 Task: In Crop Inspector Change Points to Inches
Action: Mouse pressed left at (228, 235)
Screenshot: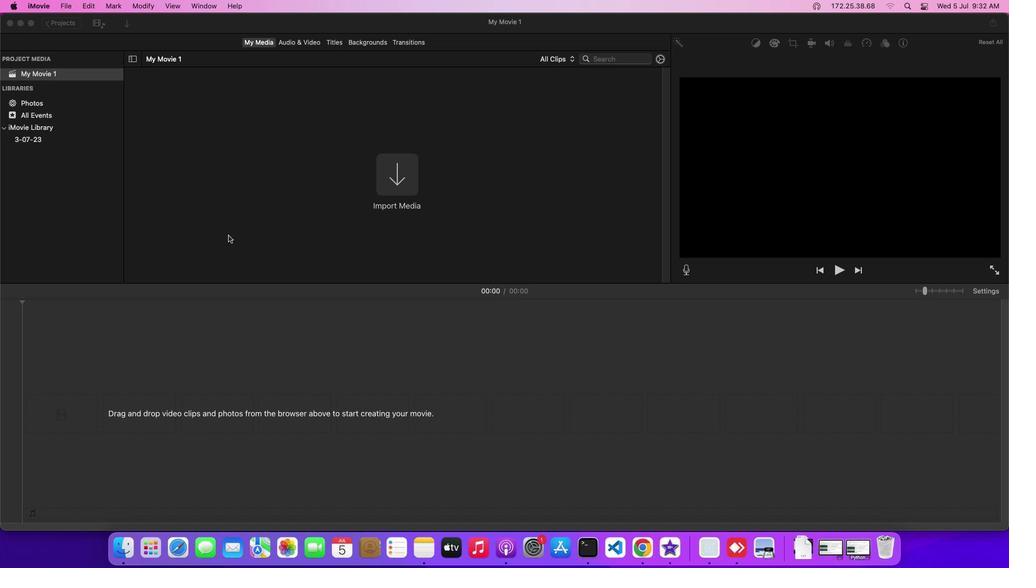 
Action: Mouse moved to (36, 0)
Screenshot: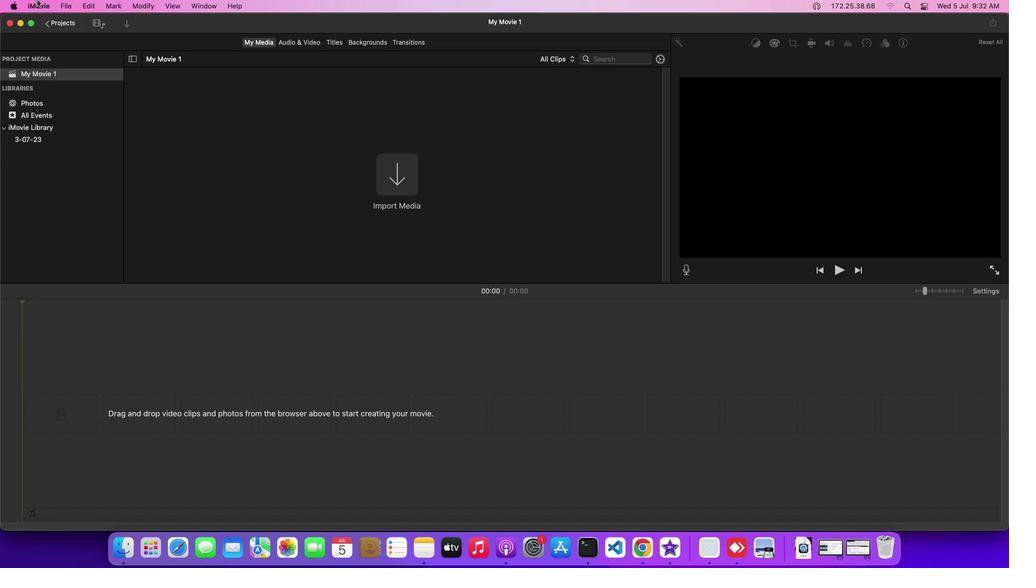 
Action: Mouse pressed left at (36, 0)
Screenshot: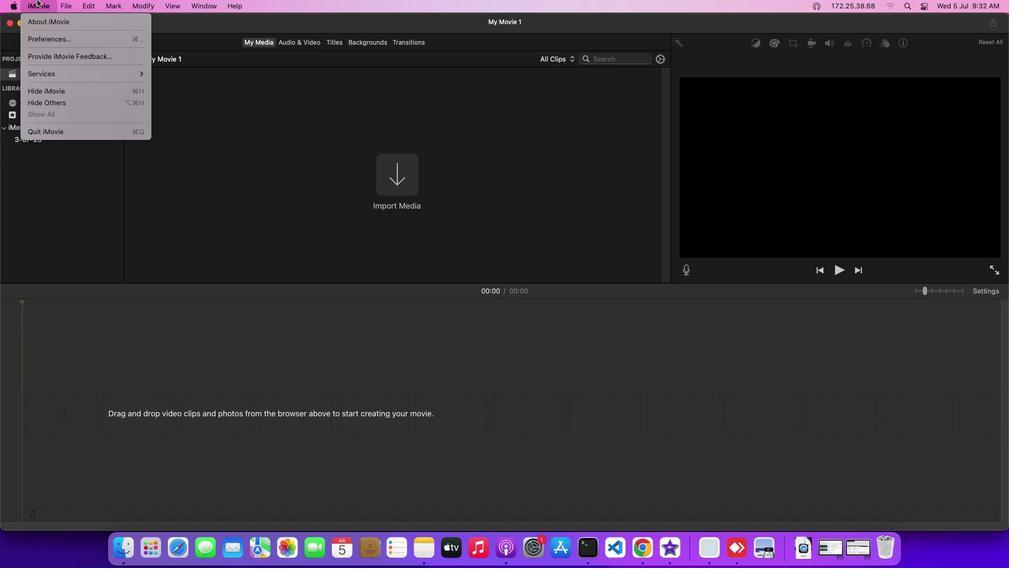 
Action: Mouse moved to (39, 17)
Screenshot: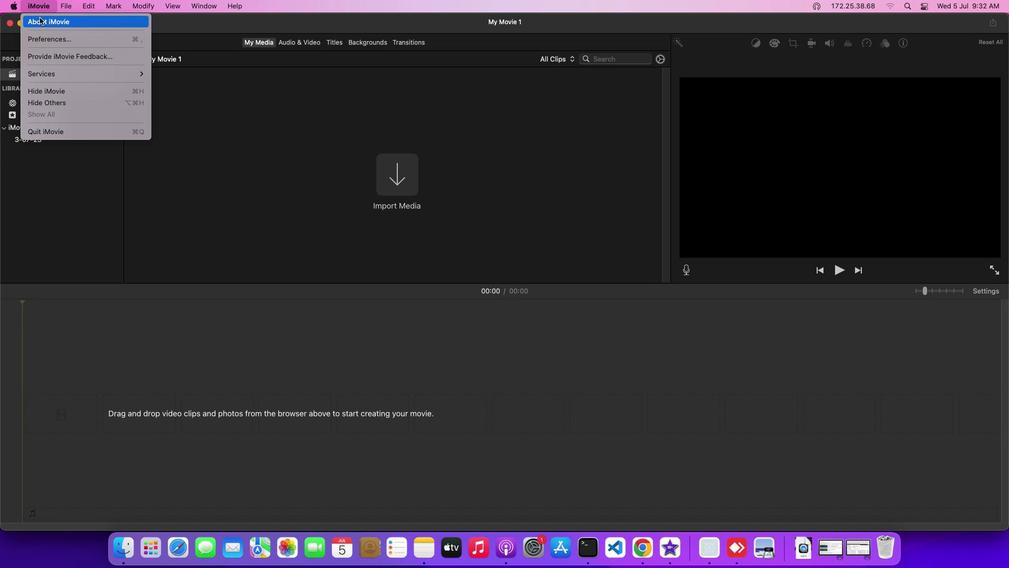 
Action: Mouse pressed left at (39, 17)
Screenshot: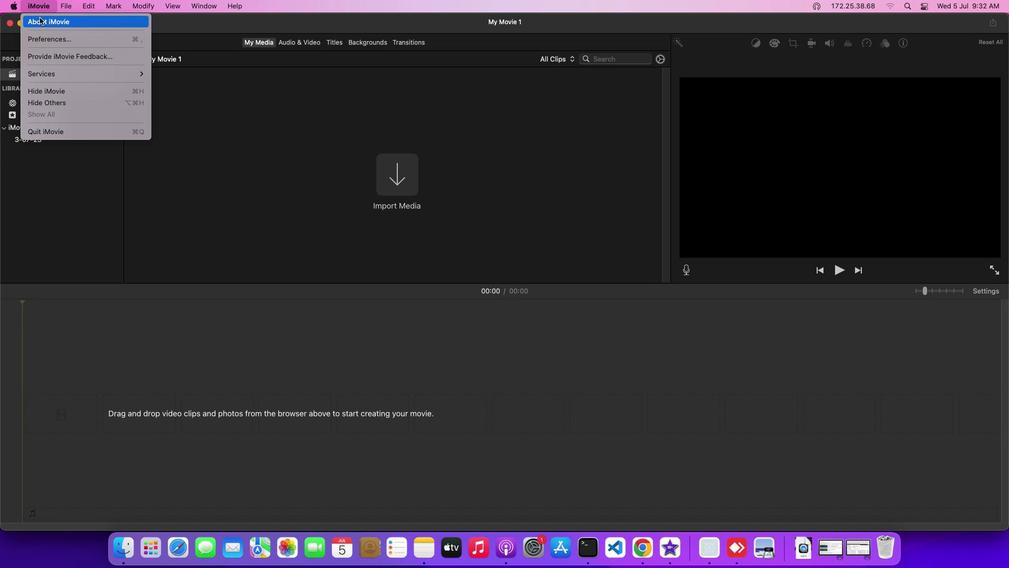 
Action: Mouse moved to (608, 308)
Screenshot: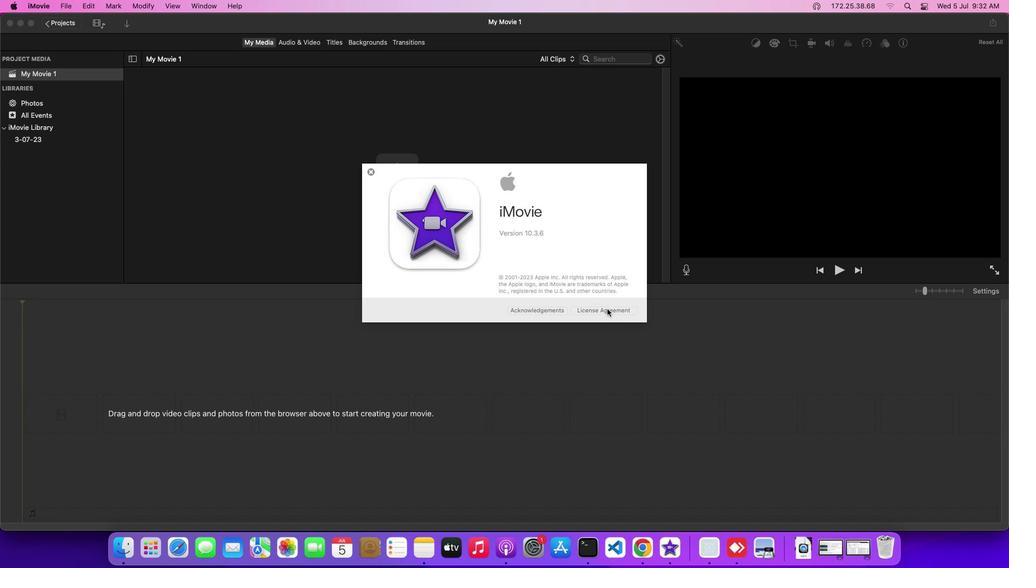 
Action: Mouse pressed left at (608, 308)
Screenshot: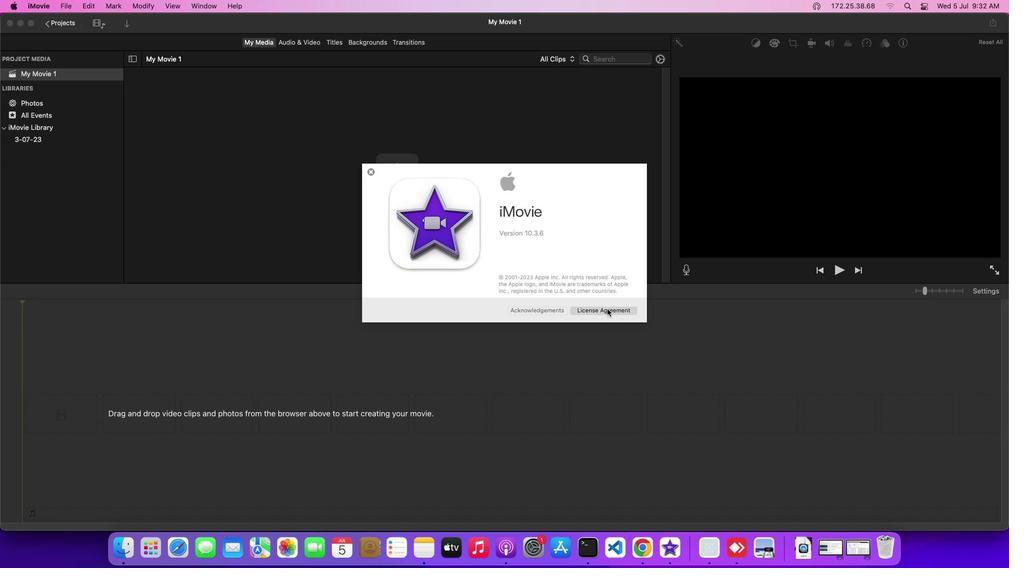 
Action: Mouse moved to (441, 31)
Screenshot: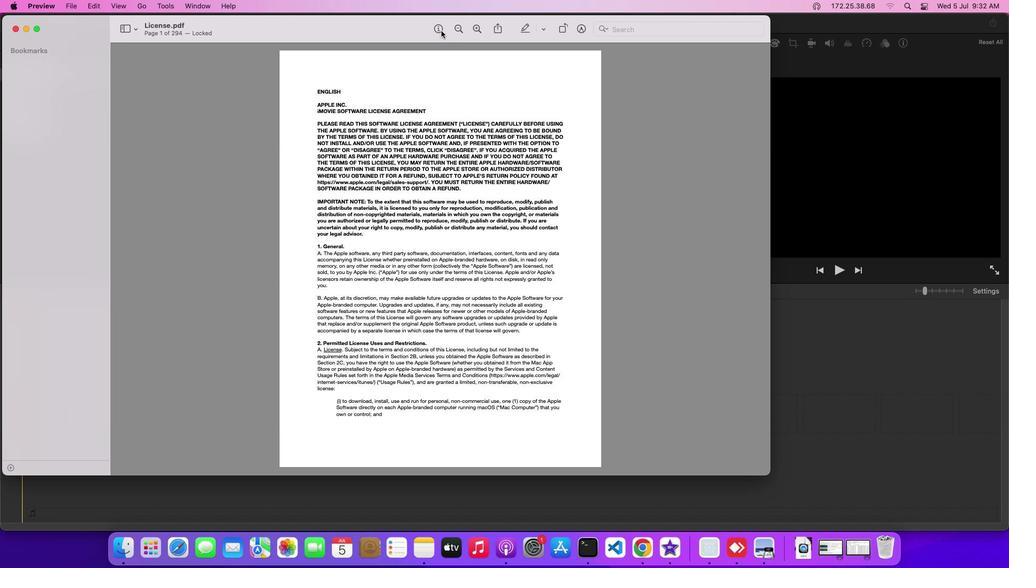 
Action: Mouse pressed left at (441, 31)
Screenshot: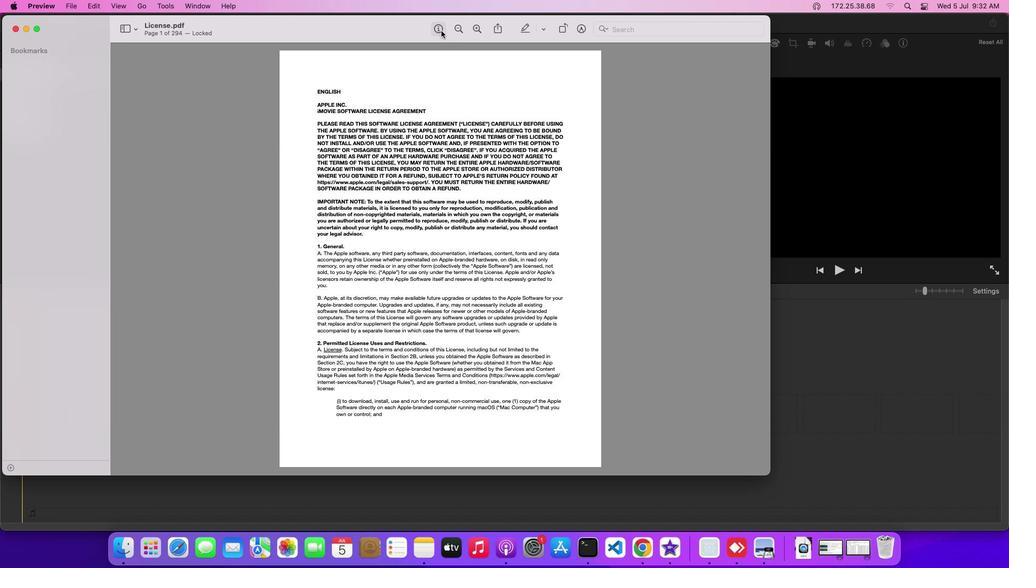 
Action: Mouse moved to (602, 35)
Screenshot: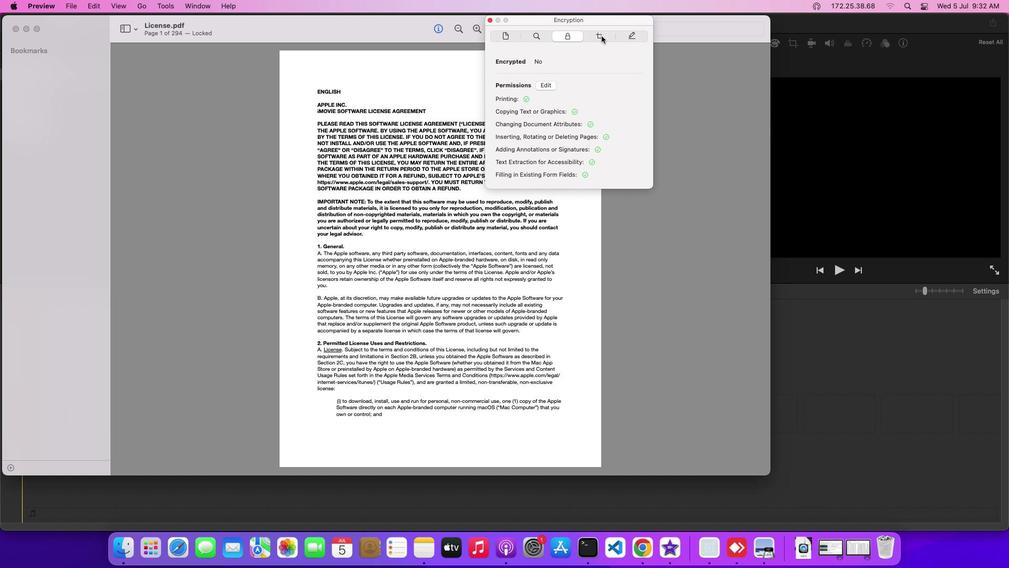 
Action: Mouse pressed left at (602, 35)
Screenshot: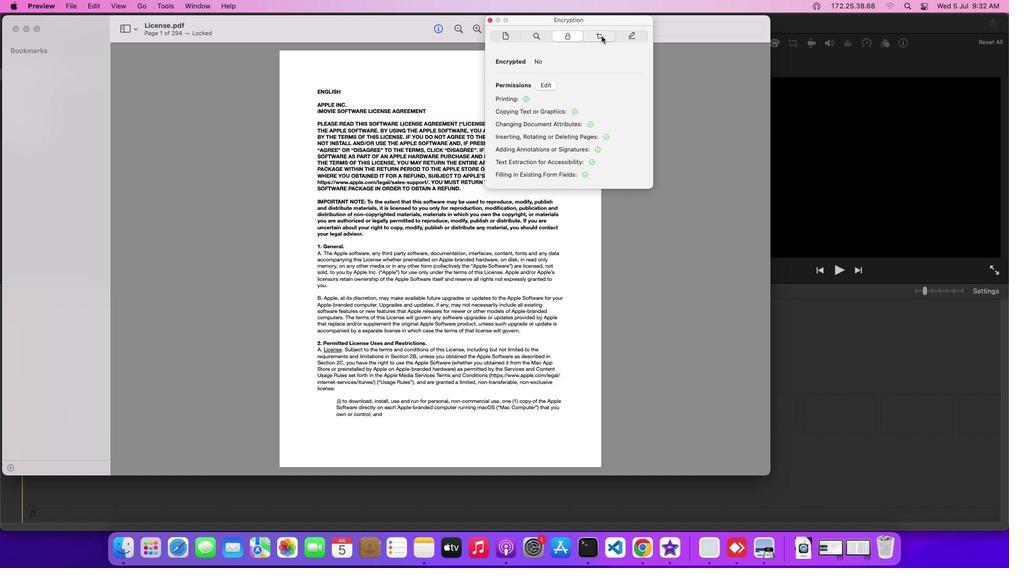 
Action: Mouse moved to (588, 65)
Screenshot: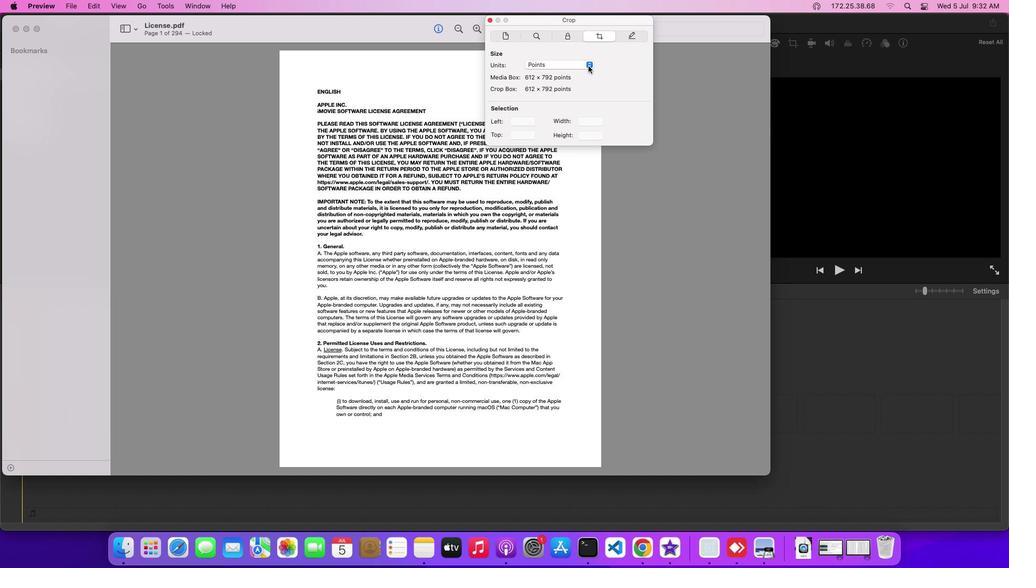 
Action: Mouse pressed left at (588, 65)
Screenshot: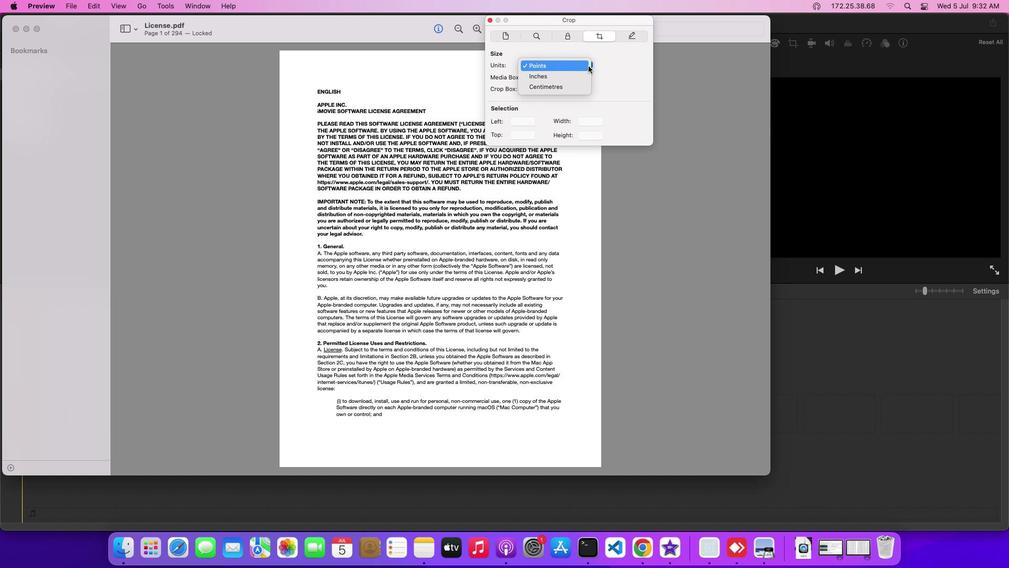 
Action: Mouse moved to (574, 74)
Screenshot: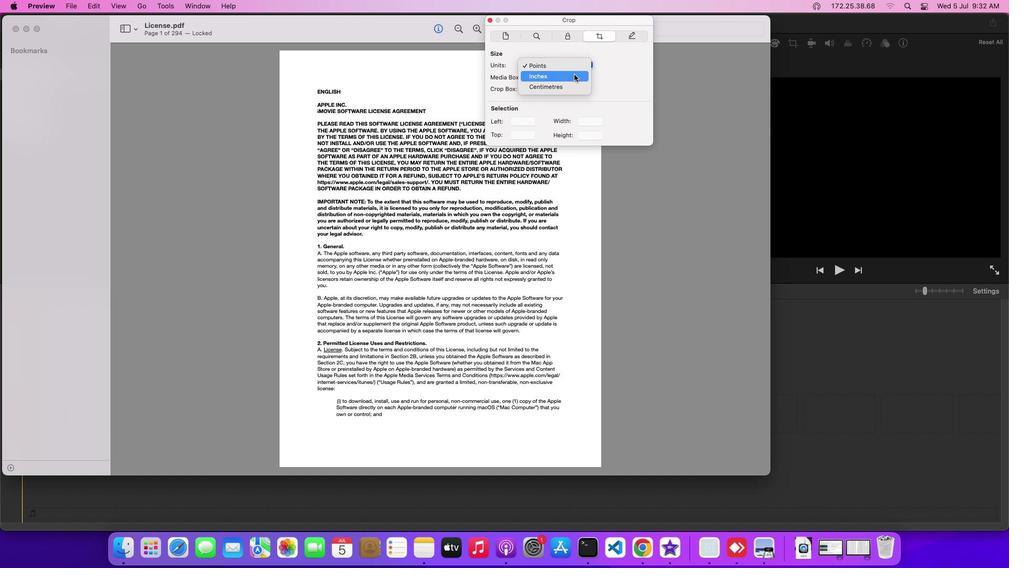 
Action: Mouse pressed left at (574, 74)
Screenshot: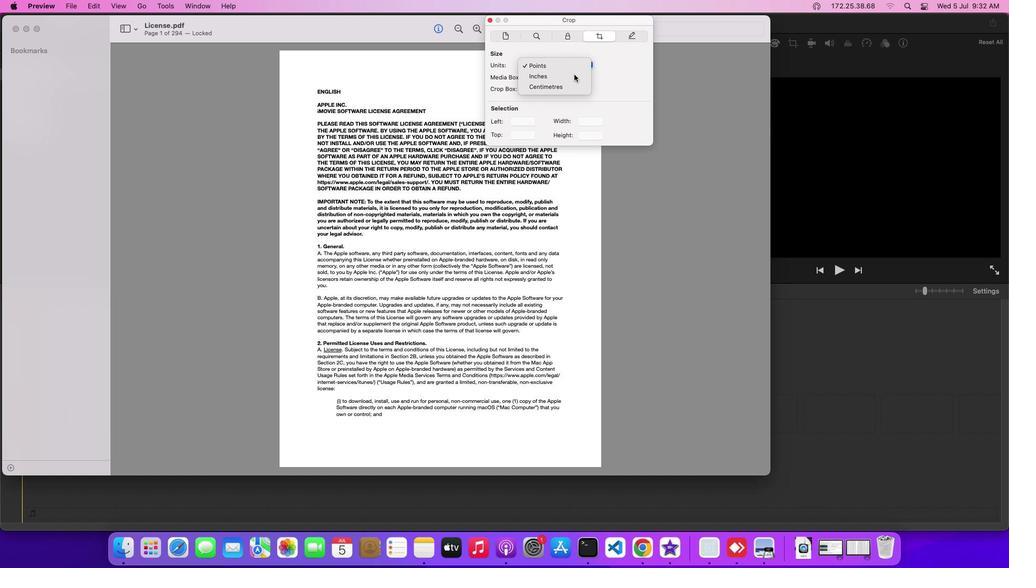 
Action: Mouse moved to (667, 153)
Screenshot: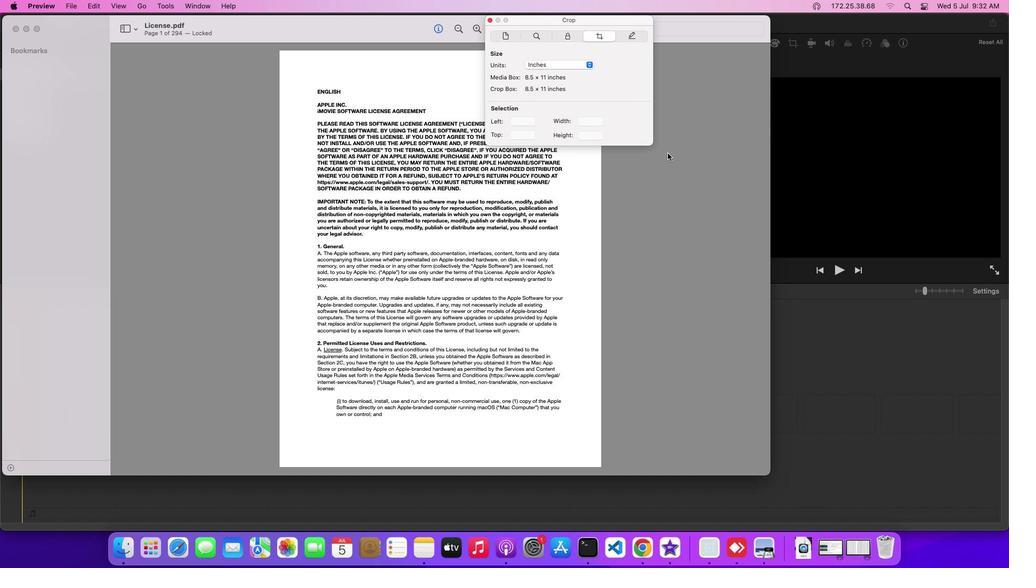 
Action: Mouse pressed left at (667, 153)
Screenshot: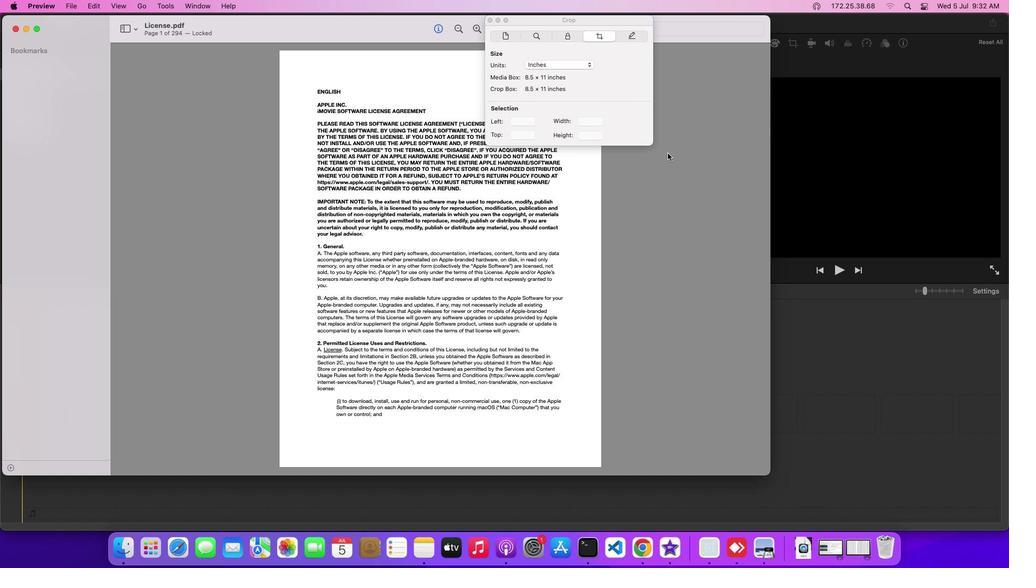
Action: Mouse pressed left at (667, 153)
Screenshot: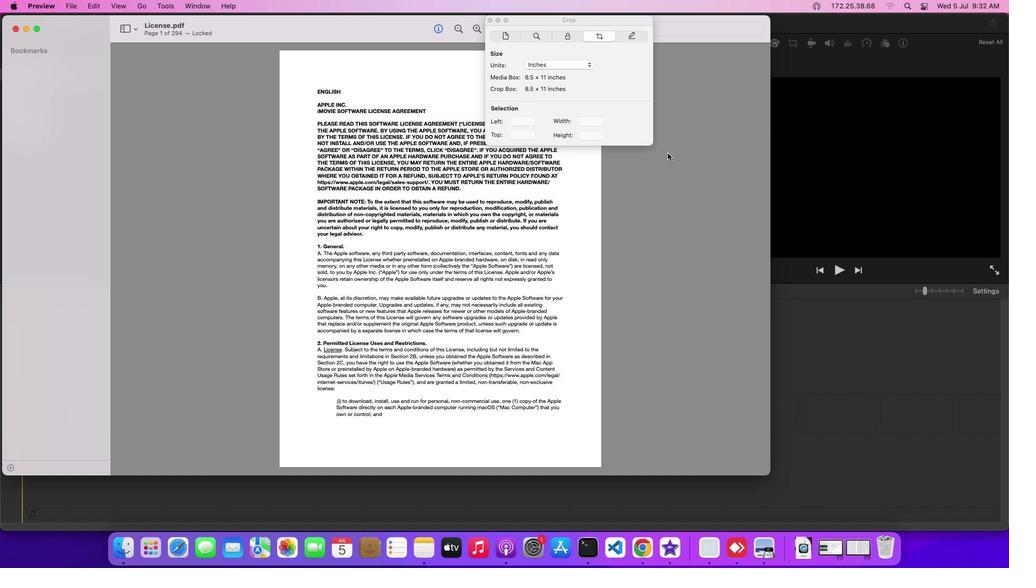 
